 Task: Add Waterloo Strawberry to the cart.
Action: Mouse moved to (16, 77)
Screenshot: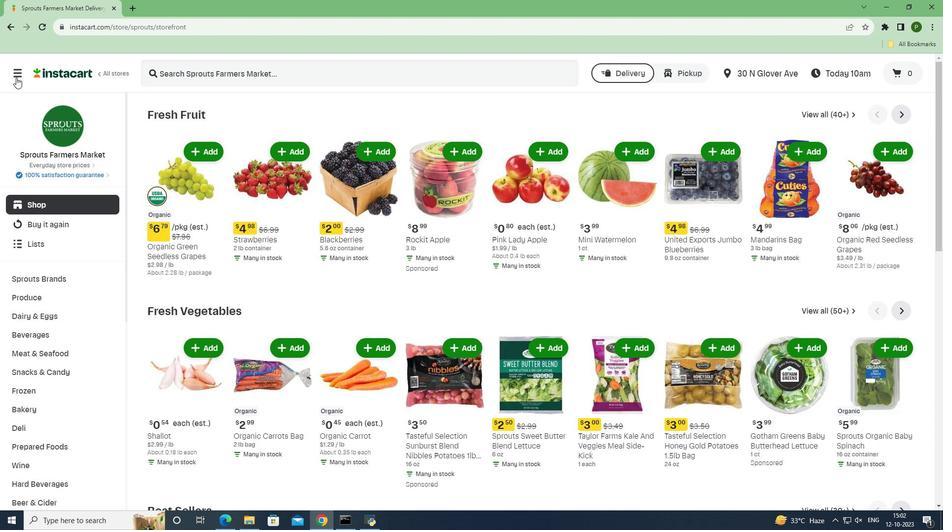 
Action: Mouse pressed left at (16, 77)
Screenshot: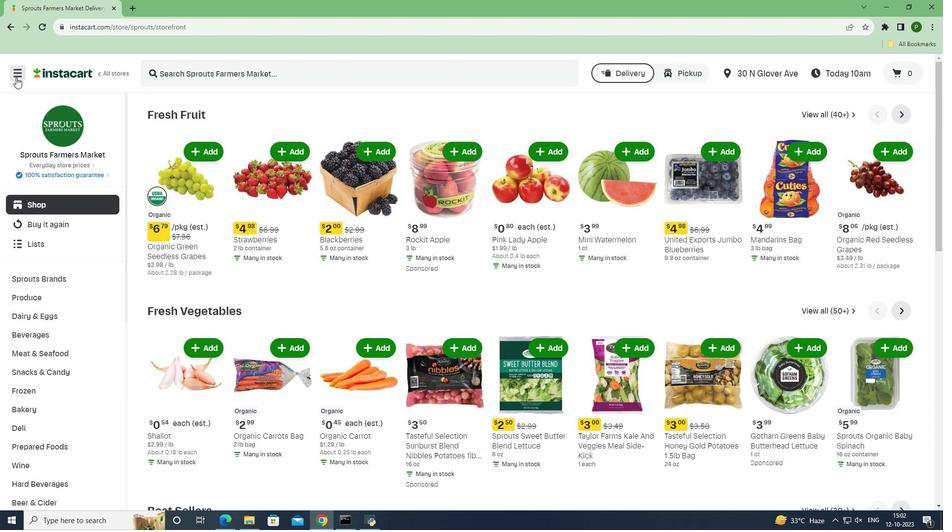 
Action: Mouse moved to (29, 259)
Screenshot: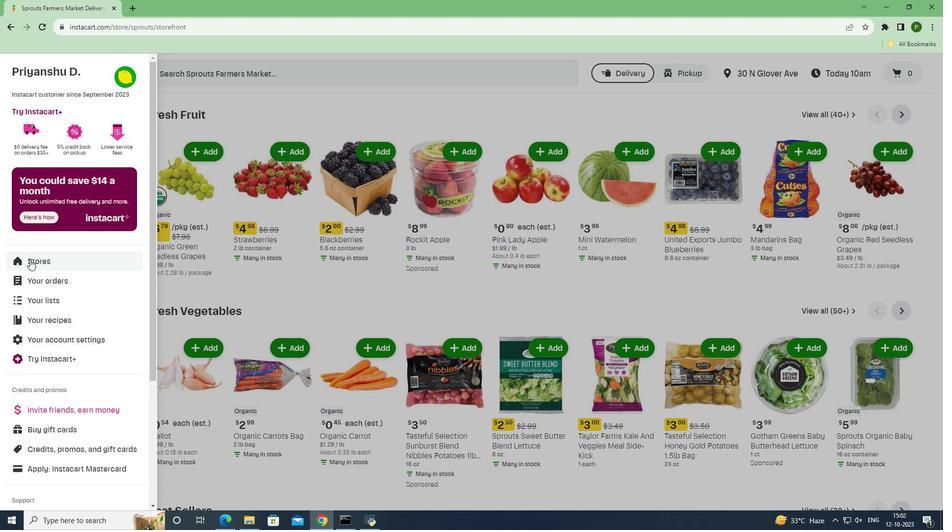 
Action: Mouse pressed left at (29, 259)
Screenshot: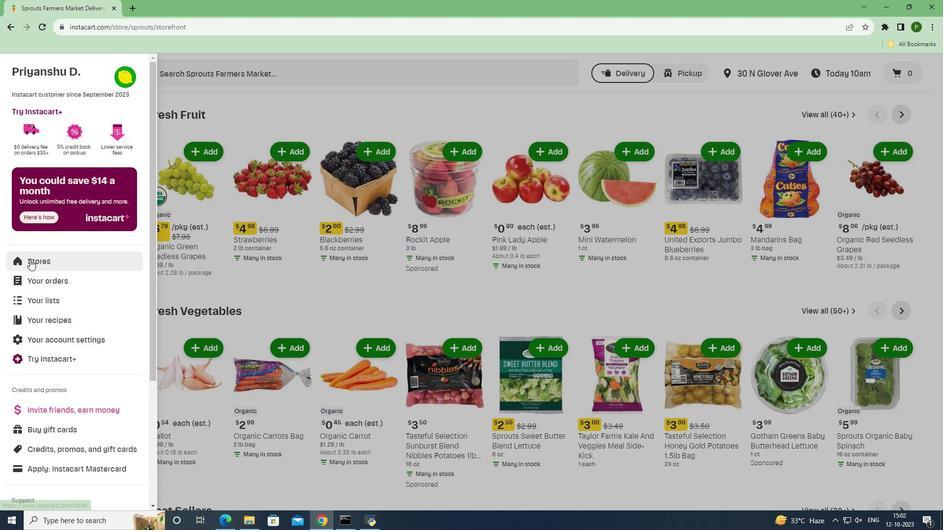 
Action: Mouse moved to (220, 114)
Screenshot: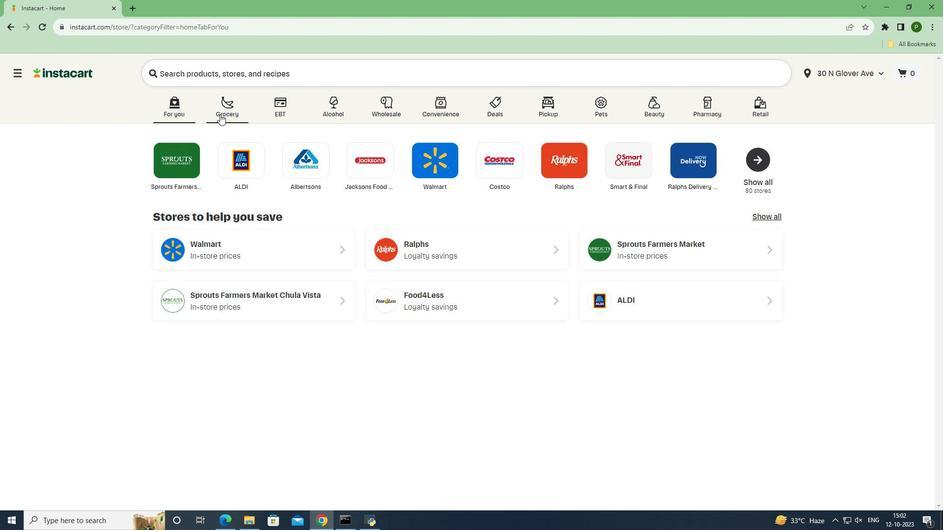 
Action: Mouse pressed left at (220, 114)
Screenshot: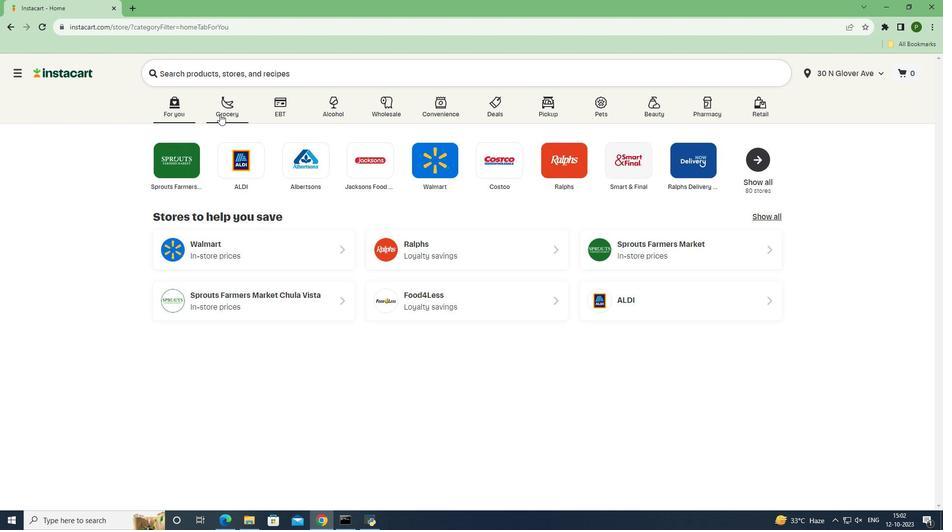 
Action: Mouse moved to (393, 228)
Screenshot: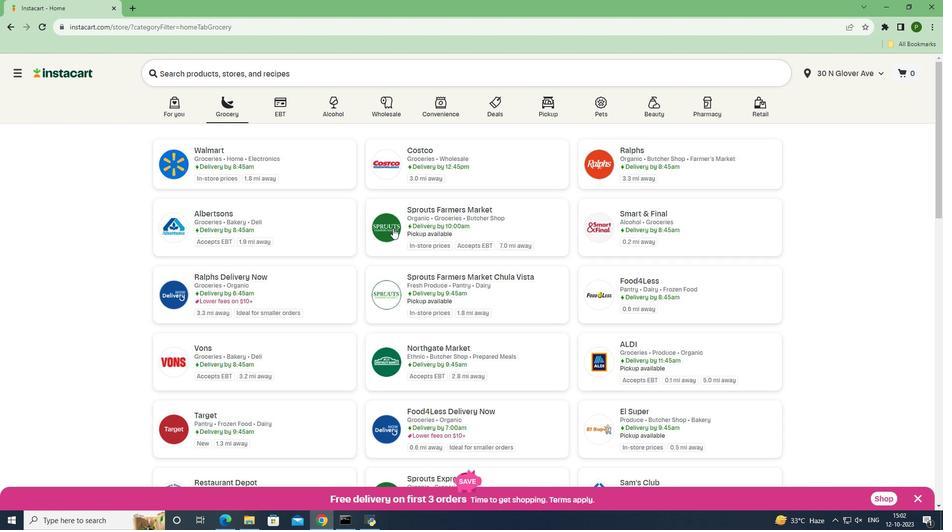 
Action: Mouse pressed left at (393, 228)
Screenshot: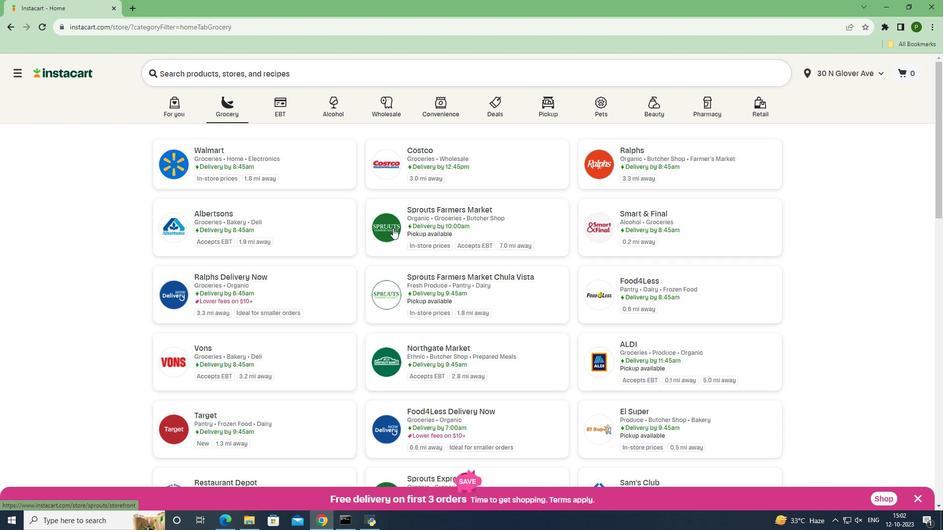 
Action: Mouse moved to (78, 338)
Screenshot: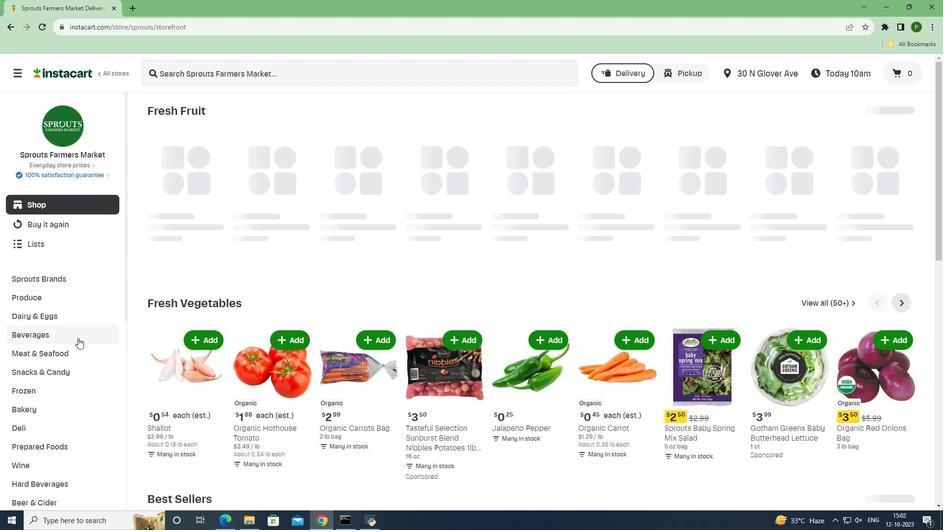 
Action: Mouse pressed left at (78, 338)
Screenshot: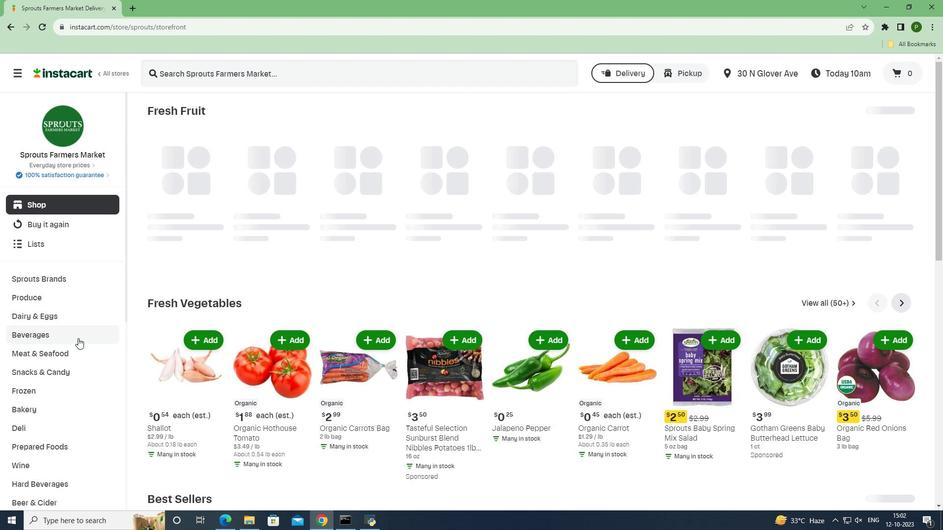 
Action: Mouse moved to (434, 141)
Screenshot: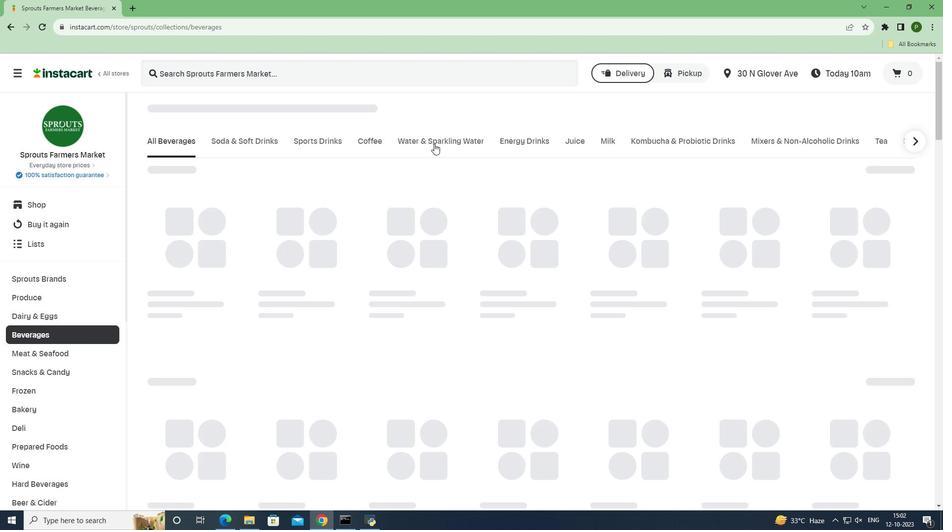 
Action: Mouse pressed left at (434, 141)
Screenshot: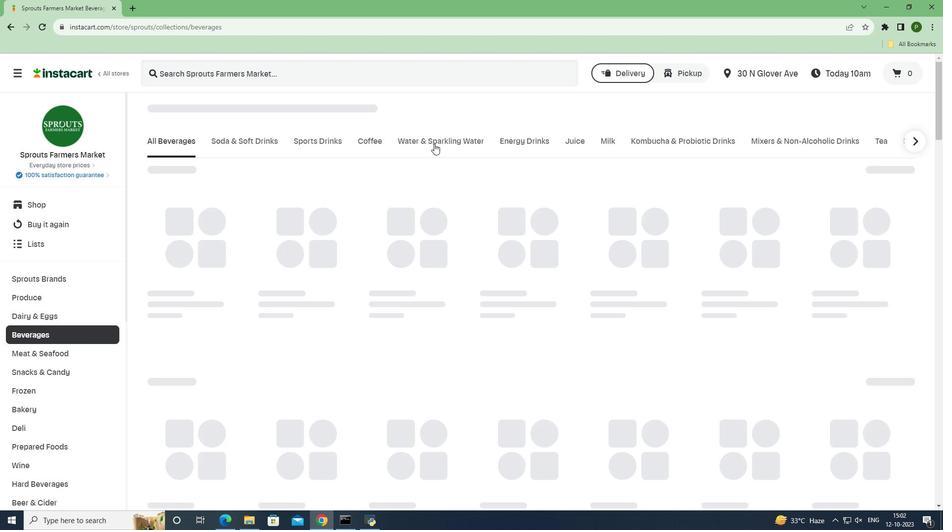 
Action: Mouse moved to (369, 77)
Screenshot: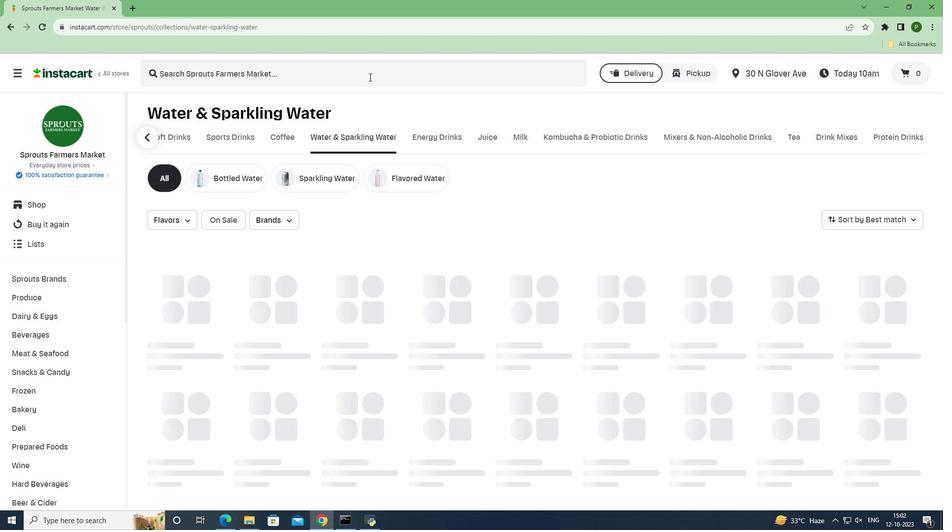 
Action: Mouse pressed left at (369, 77)
Screenshot: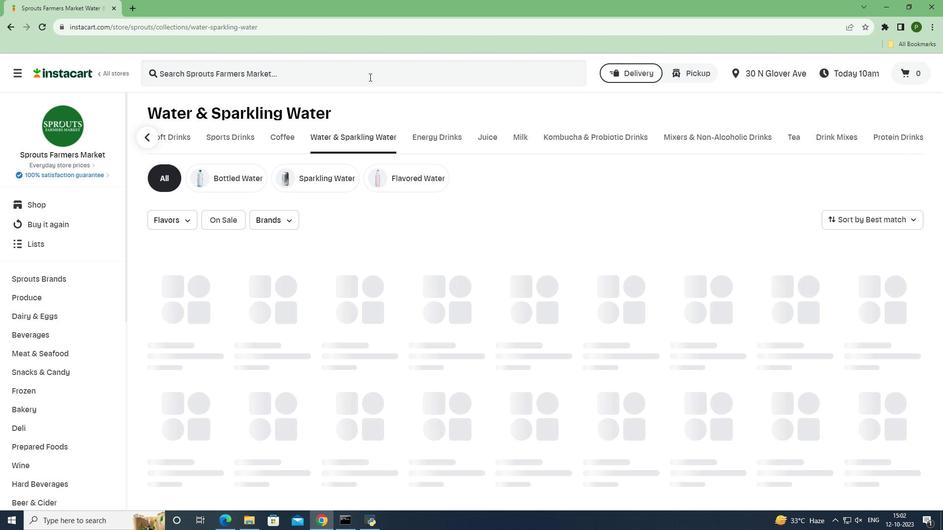 
Action: Mouse pressed left at (369, 77)
Screenshot: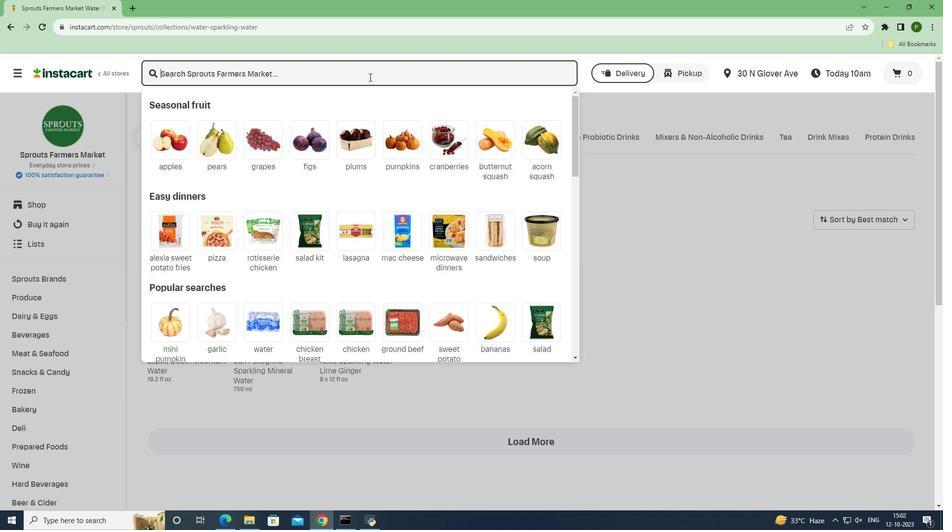 
Action: Key pressed <Key.caps_lock>W<Key.caps_lock>aterloo<Key.space><Key.caps_lock>S<Key.caps_lock>trawberry<Key.space><Key.enter>
Screenshot: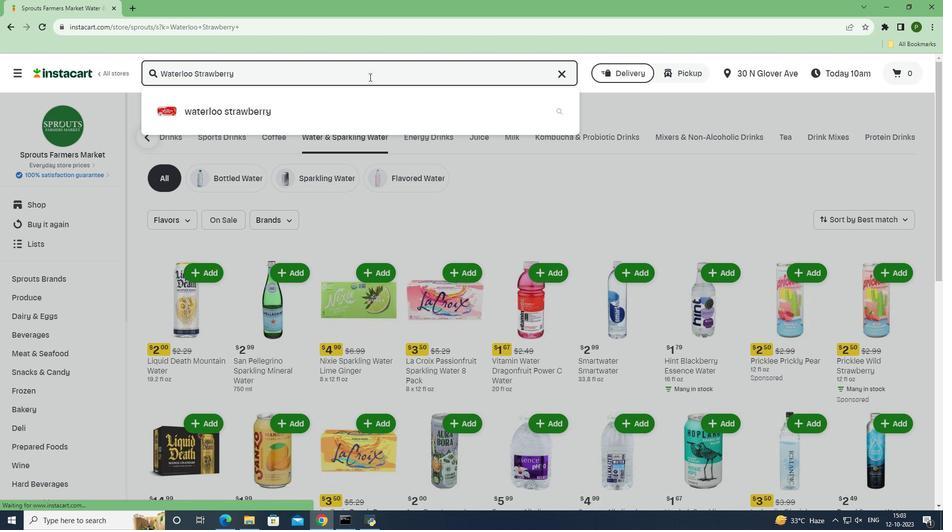 
Action: Mouse moved to (276, 181)
Screenshot: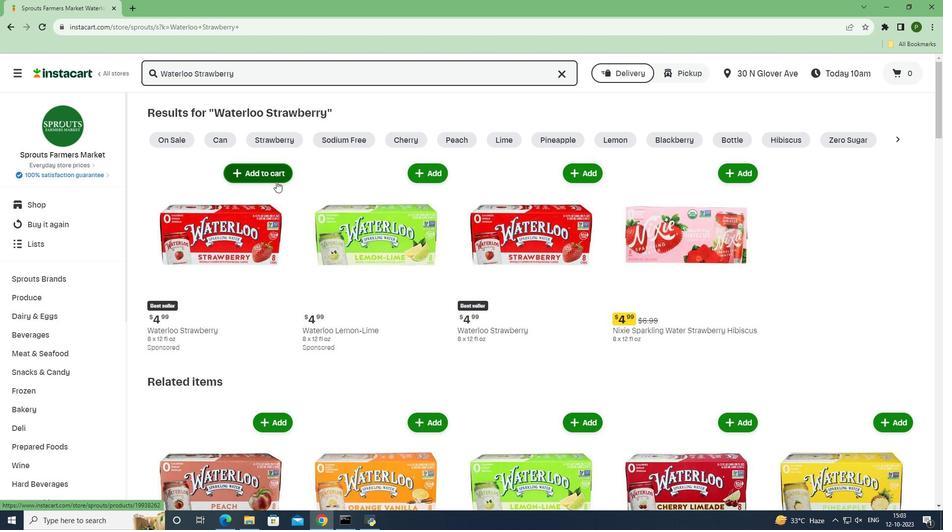 
Action: Mouse pressed left at (276, 181)
Screenshot: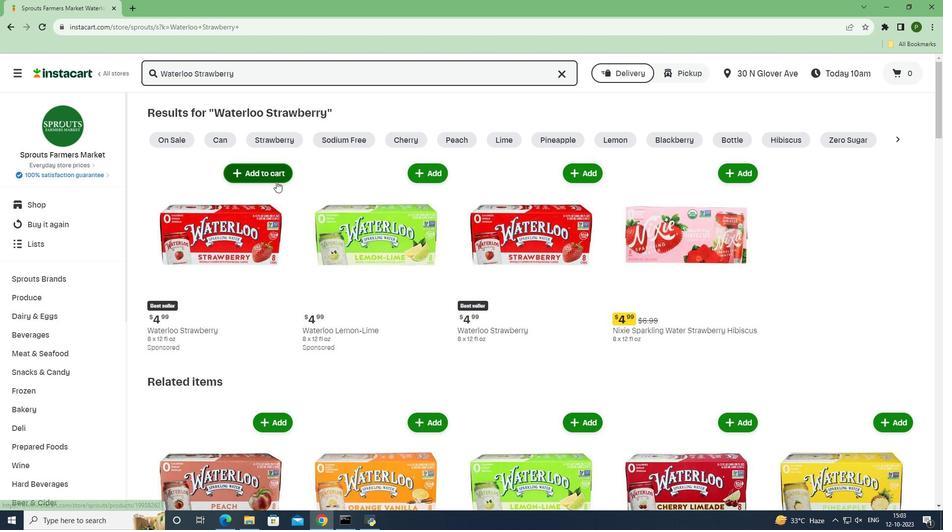 
Action: Mouse moved to (287, 198)
Screenshot: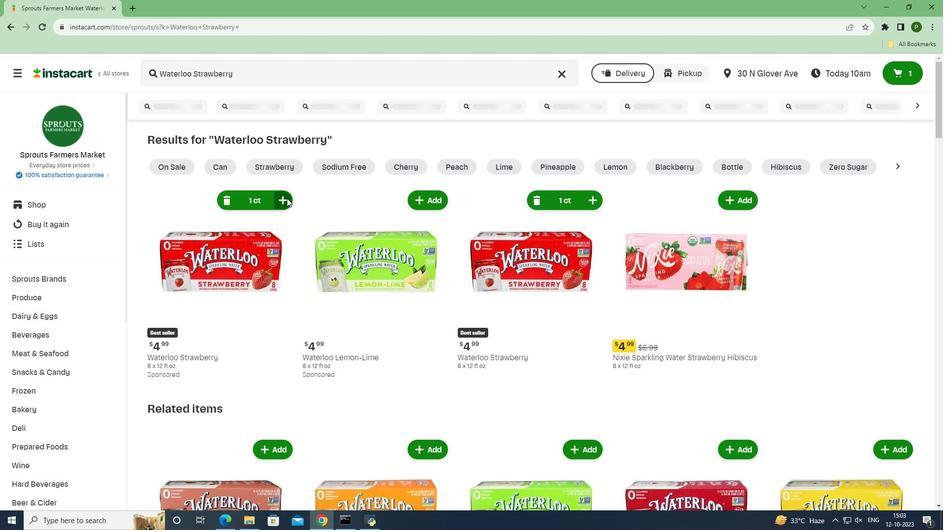 
